 Task: Archive the email with the subject Introduction from softage.1@softage.net
Action: Mouse moved to (829, 91)
Screenshot: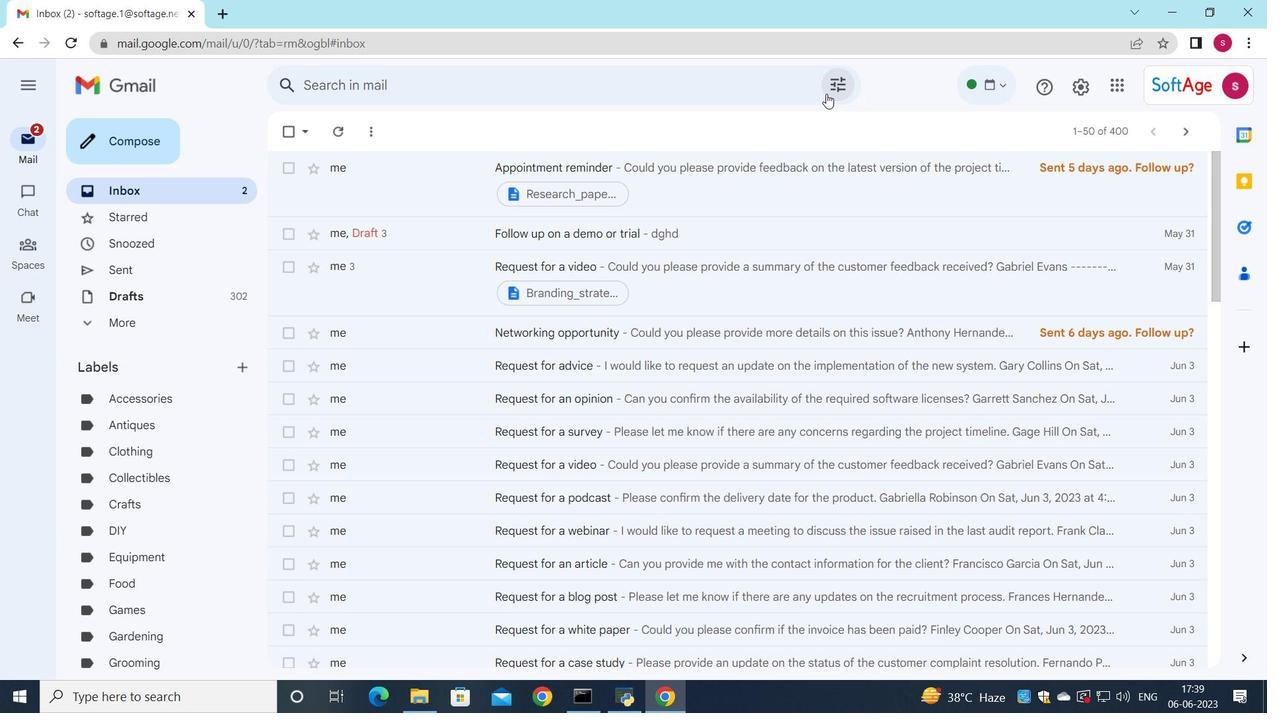 
Action: Mouse pressed left at (829, 91)
Screenshot: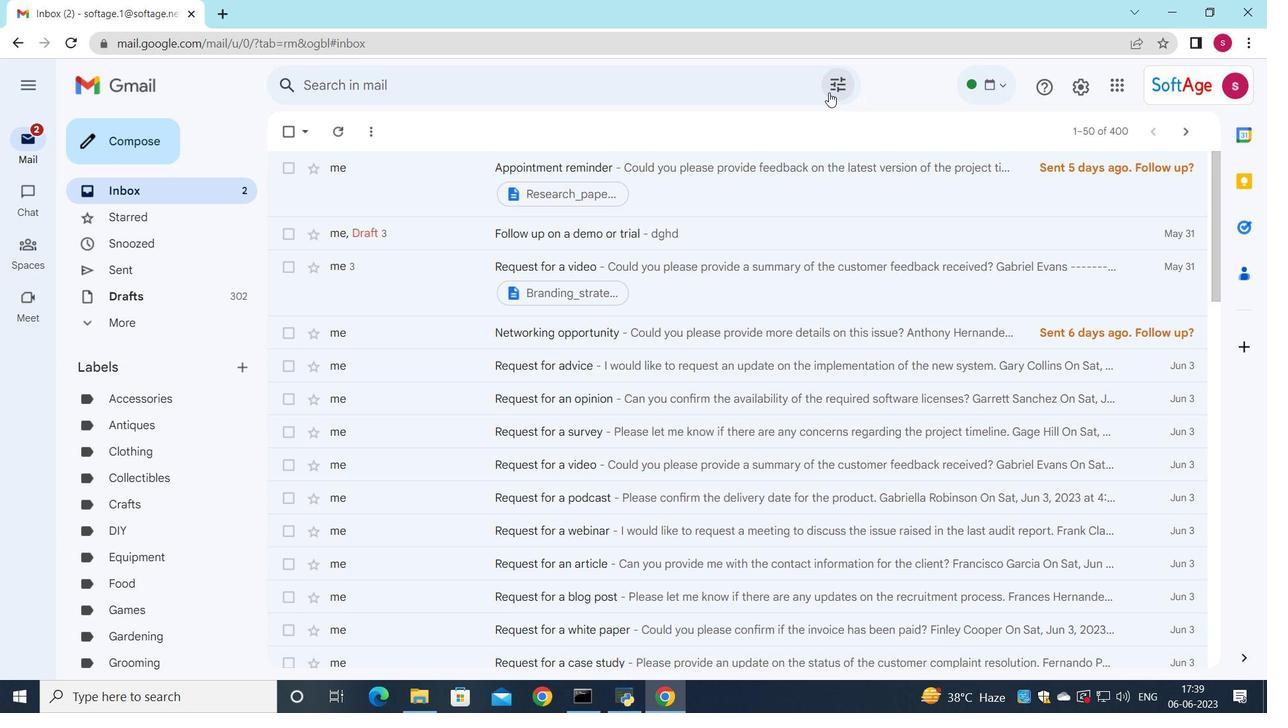 
Action: Mouse moved to (575, 172)
Screenshot: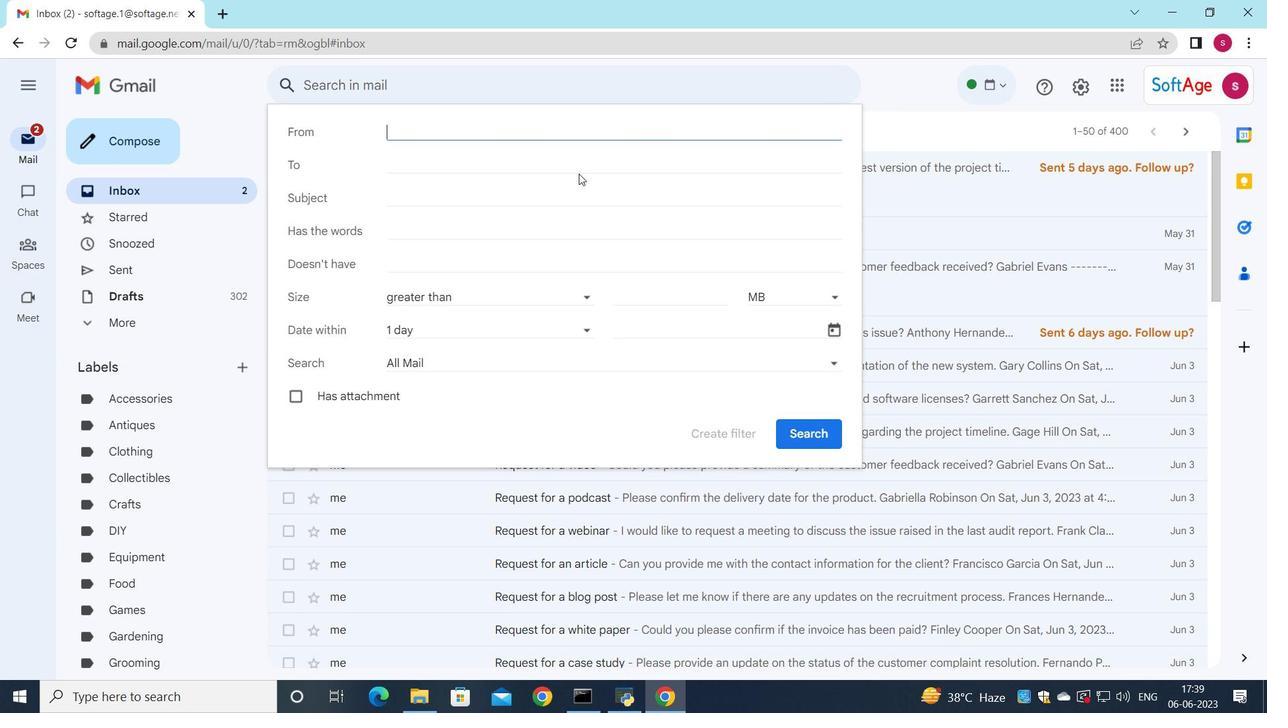 
Action: Key pressed so
Screenshot: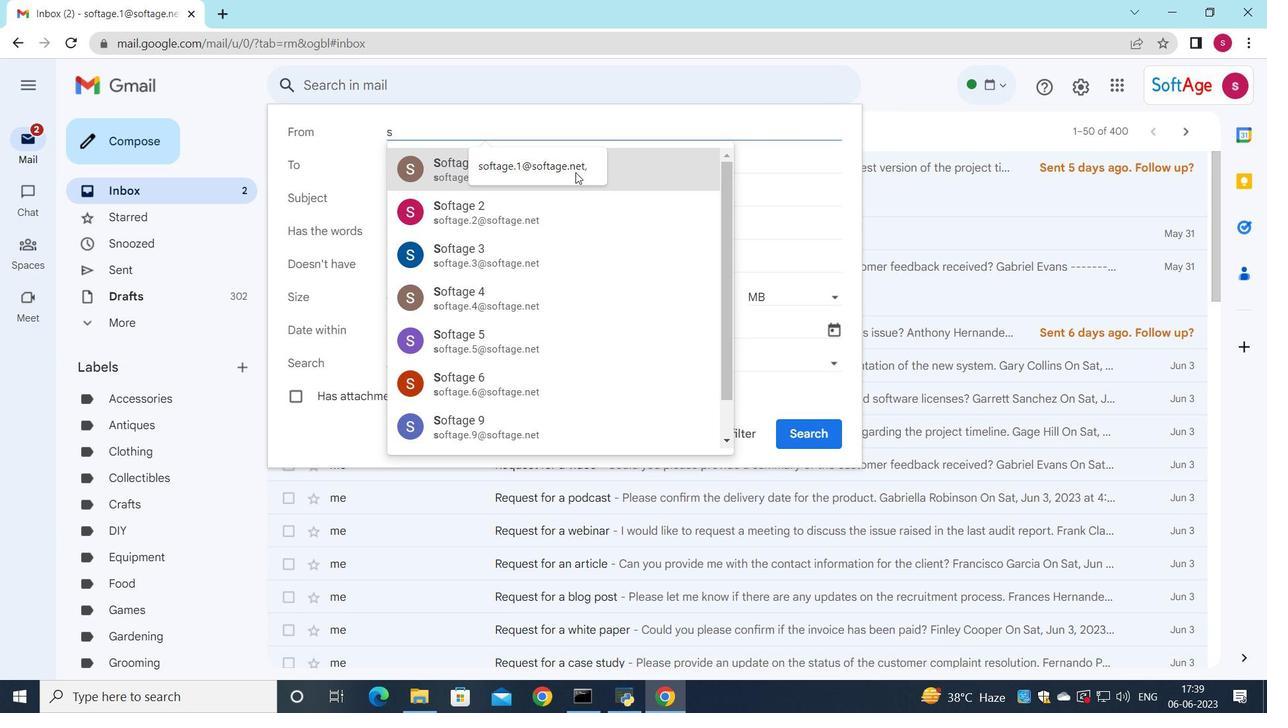 
Action: Mouse moved to (514, 161)
Screenshot: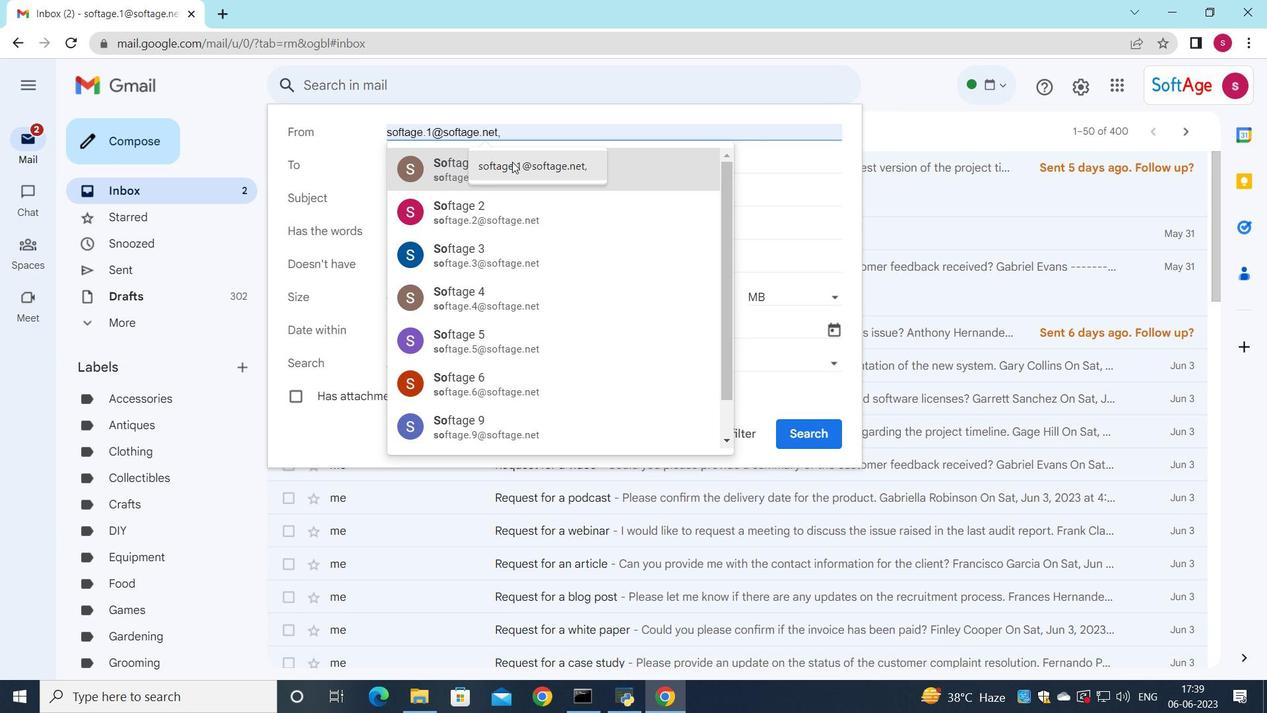 
Action: Mouse pressed left at (514, 161)
Screenshot: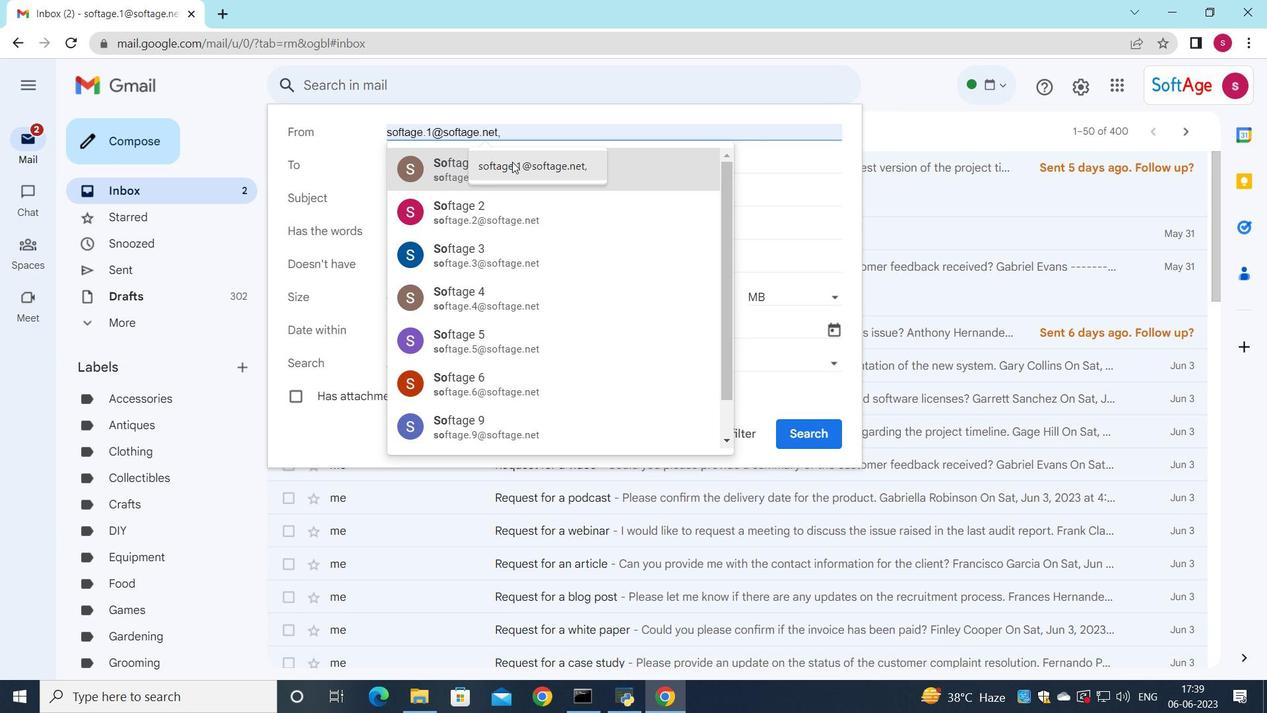 
Action: Mouse moved to (421, 203)
Screenshot: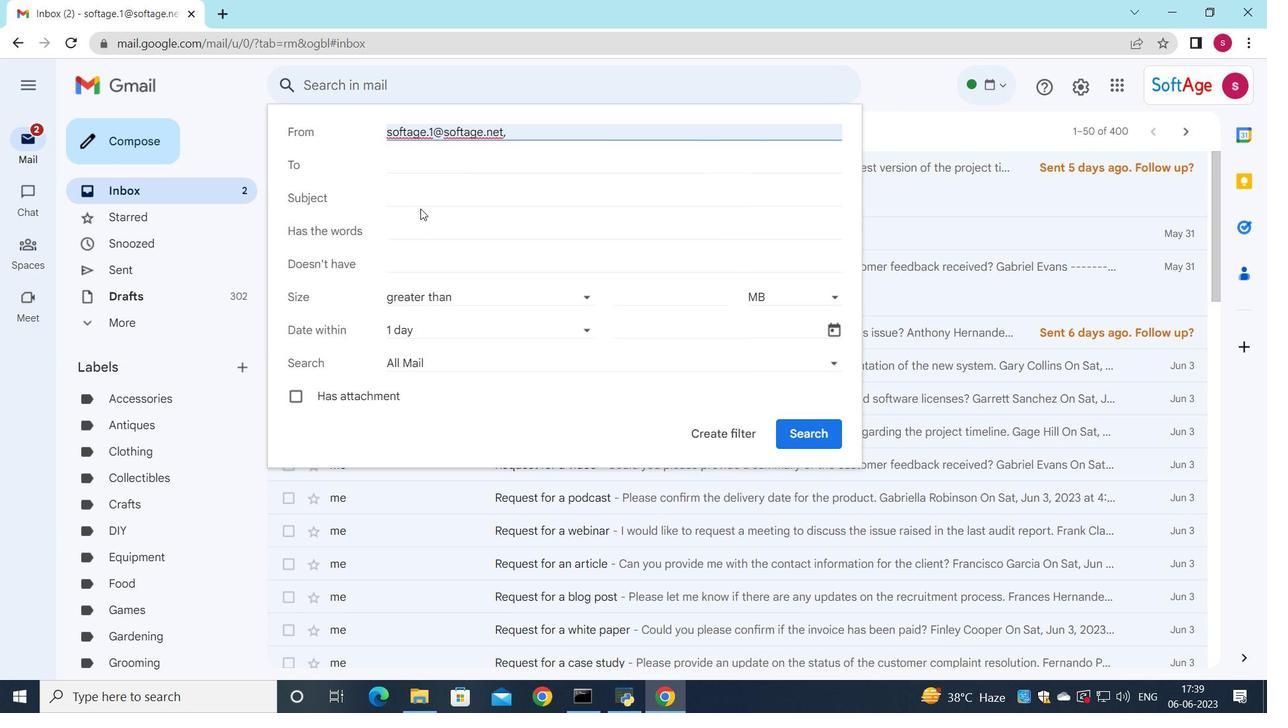 
Action: Mouse pressed left at (421, 203)
Screenshot: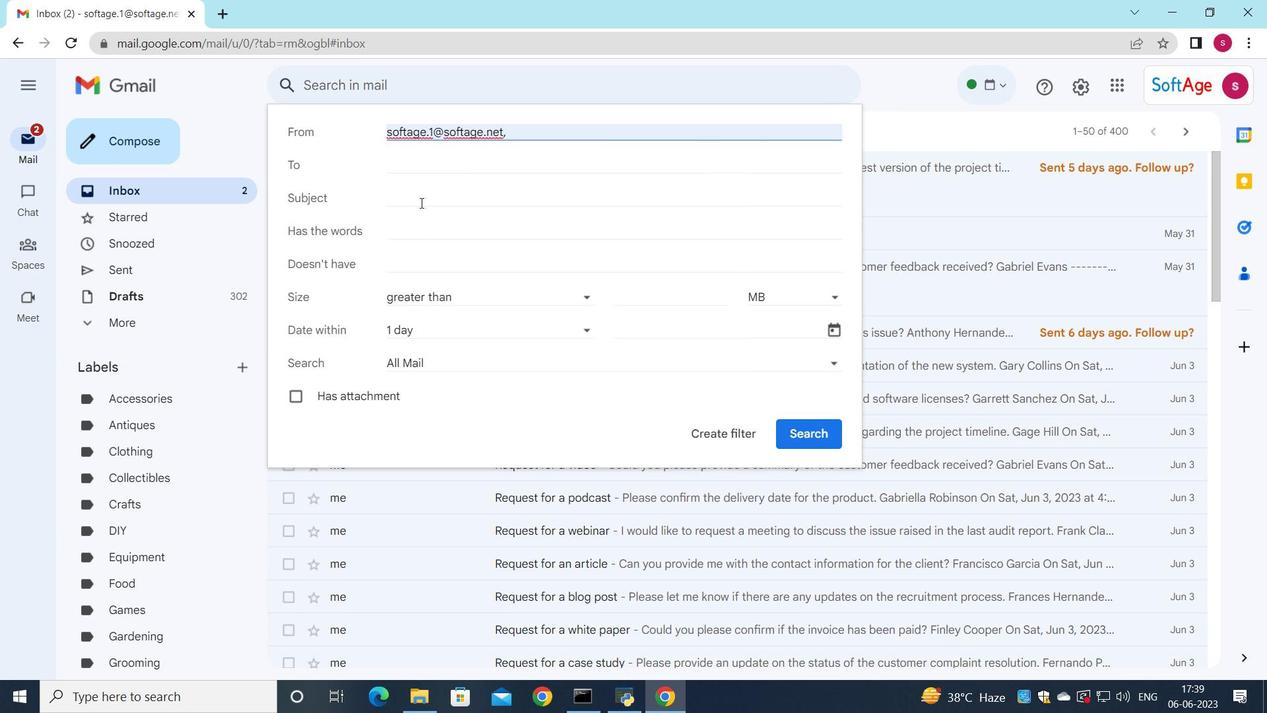 
Action: Mouse moved to (427, 207)
Screenshot: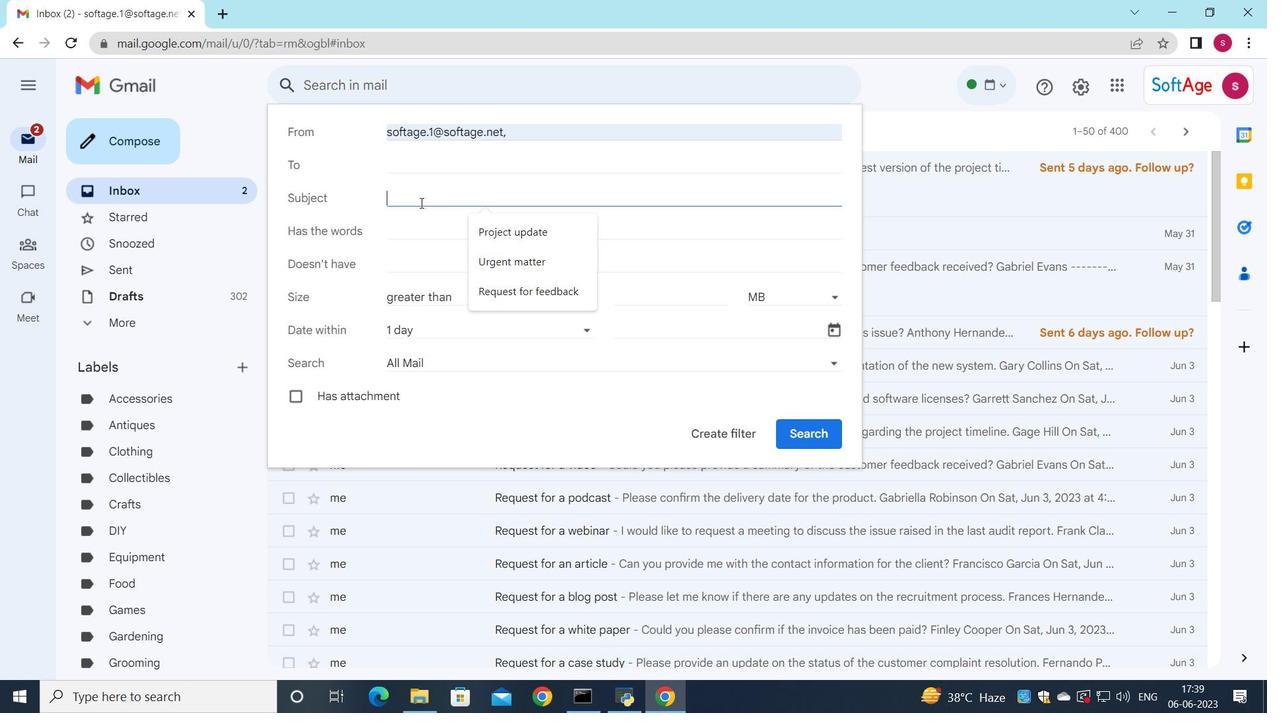 
Action: Key pressed <Key.shift><Key.shift><Key.shift>I
Screenshot: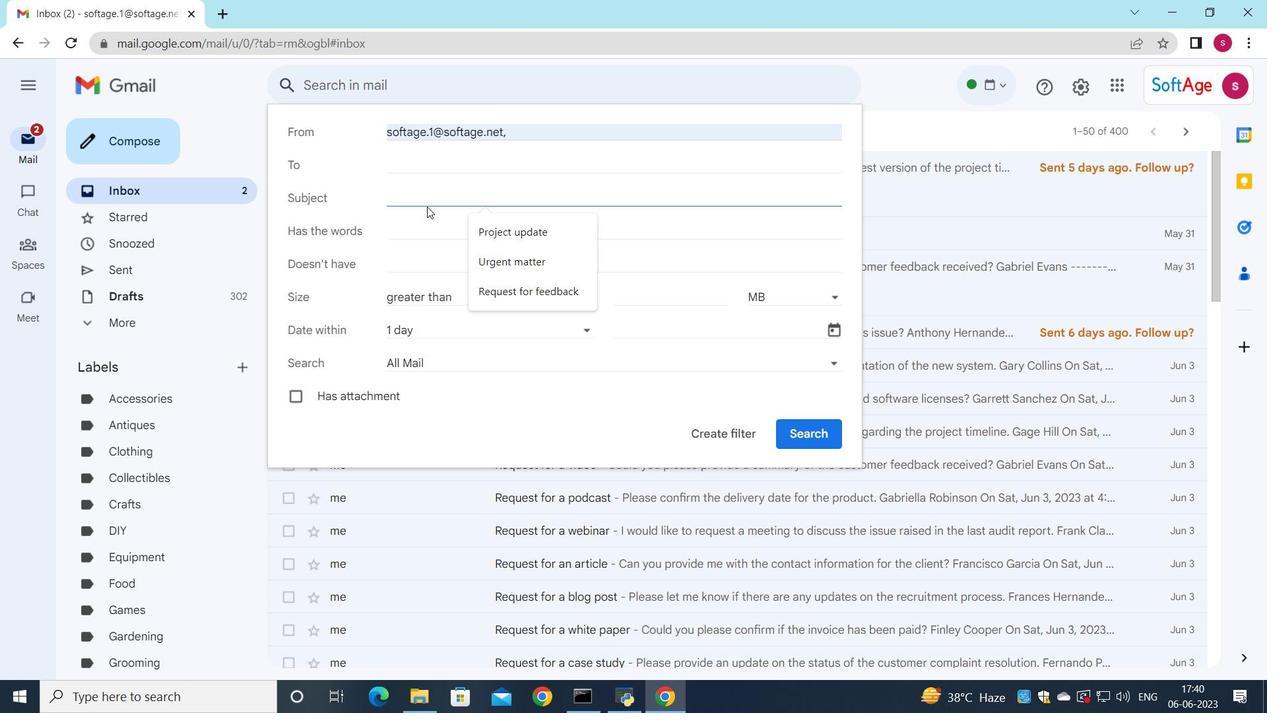 
Action: Mouse moved to (429, 208)
Screenshot: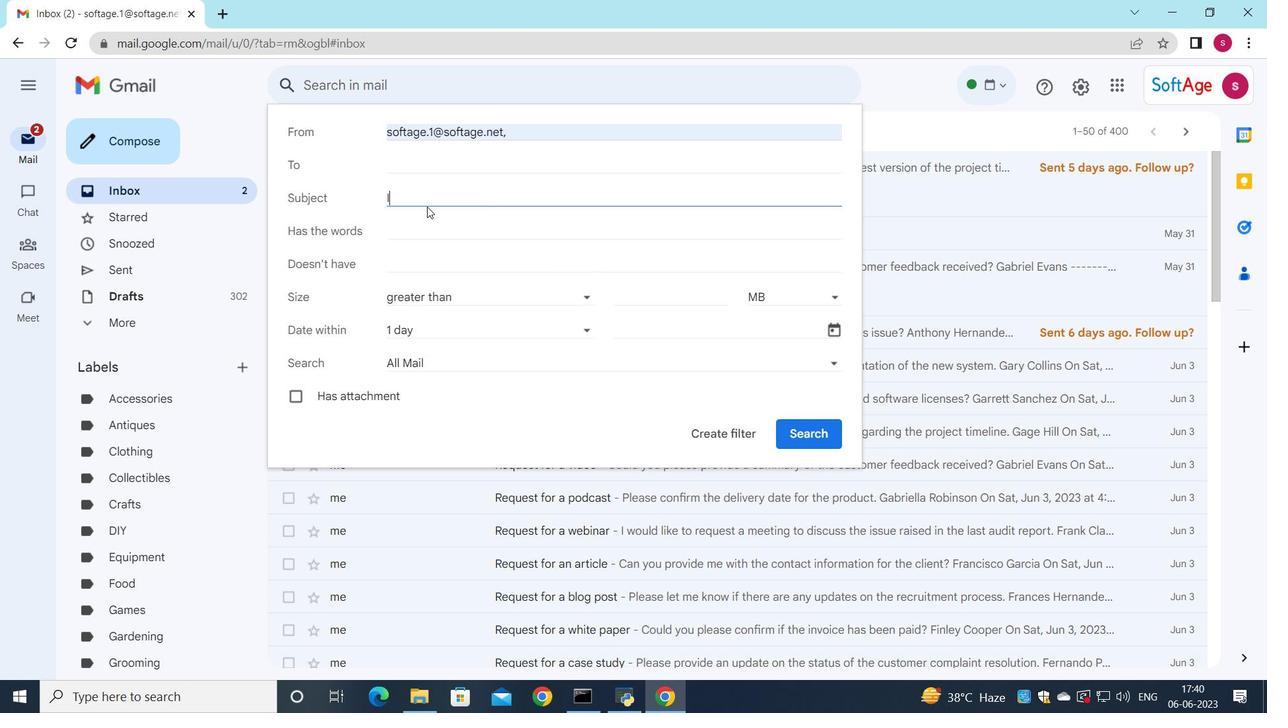 
Action: Key pressed ntr
Screenshot: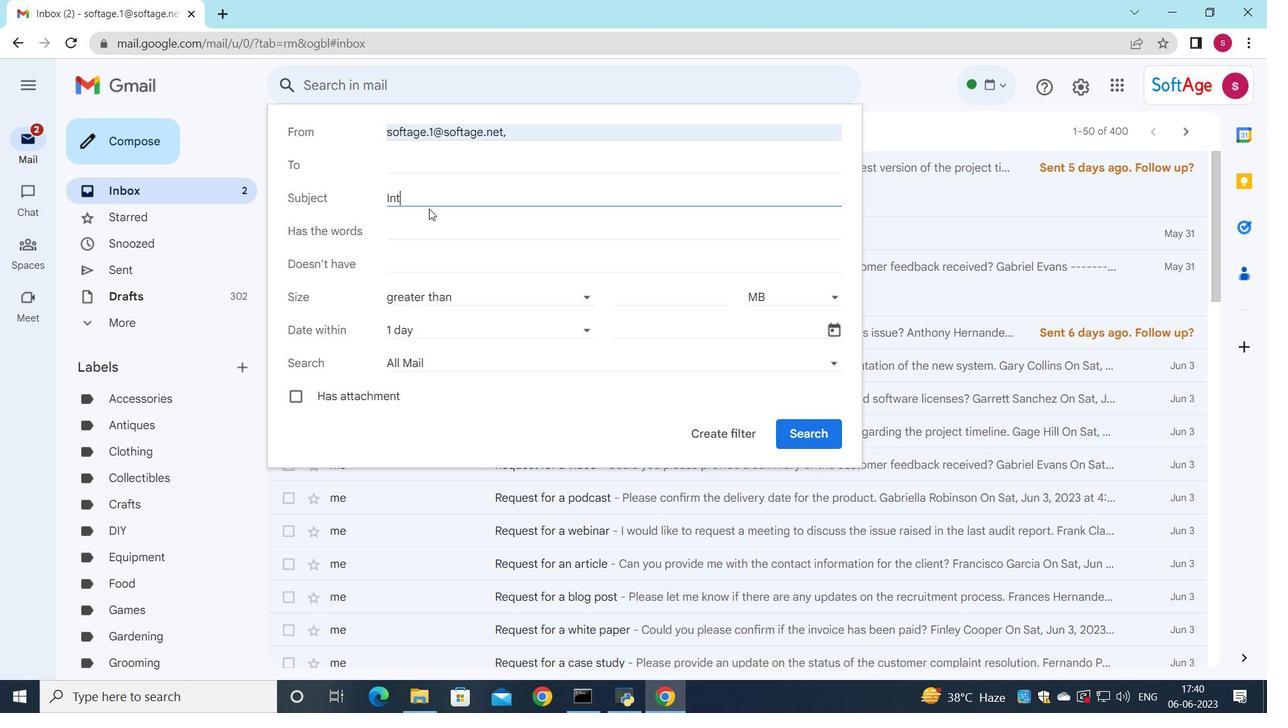 
Action: Mouse moved to (439, 209)
Screenshot: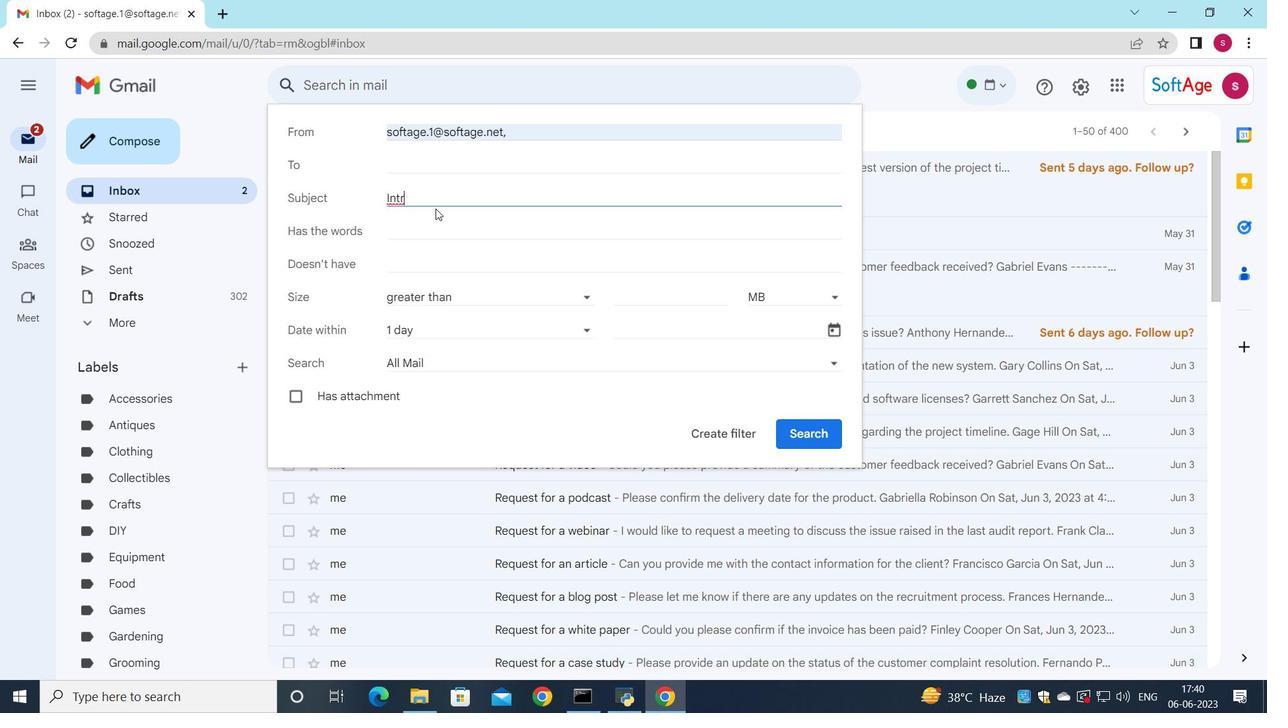 
Action: Key pressed odo
Screenshot: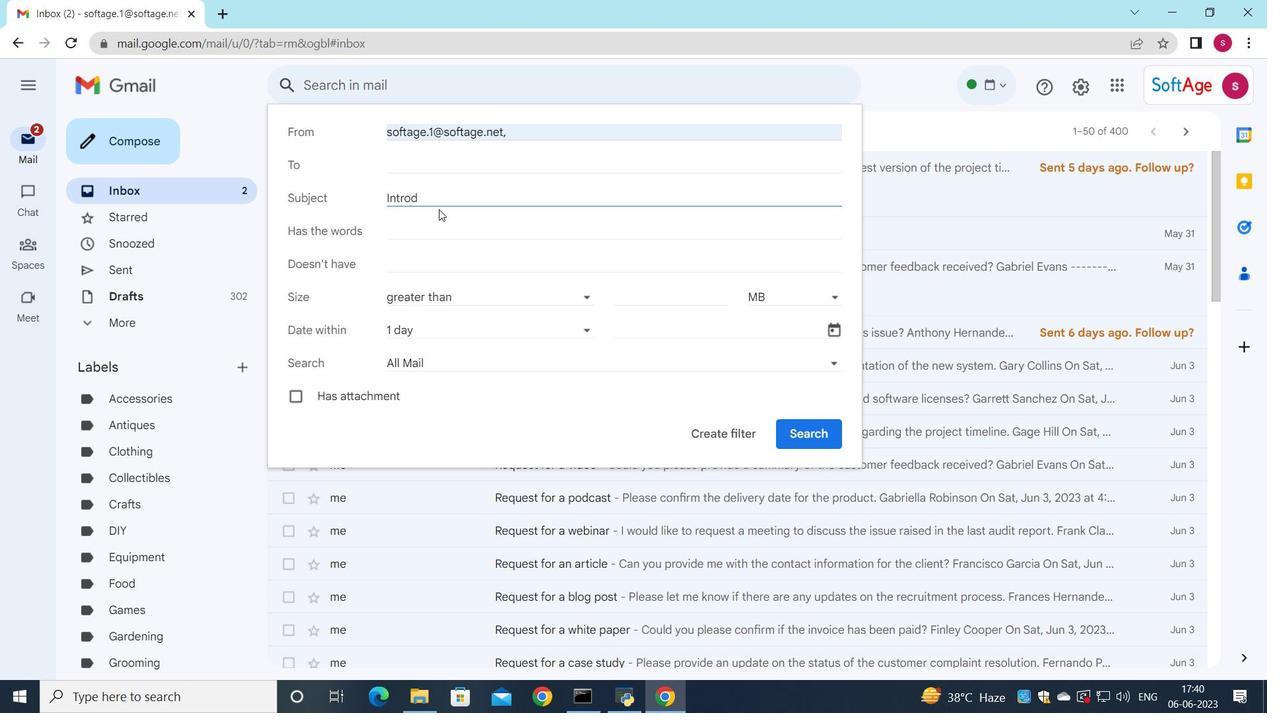 
Action: Mouse moved to (440, 209)
Screenshot: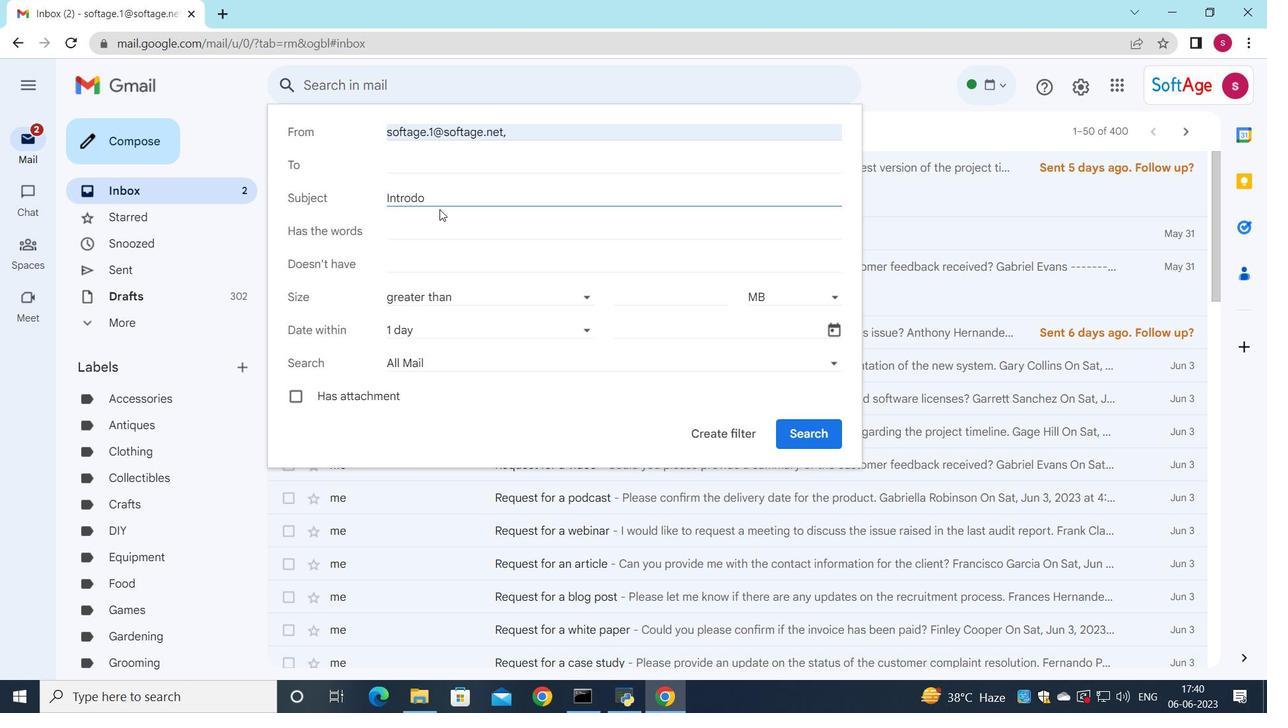 
Action: Key pressed <Key.backspace>
Screenshot: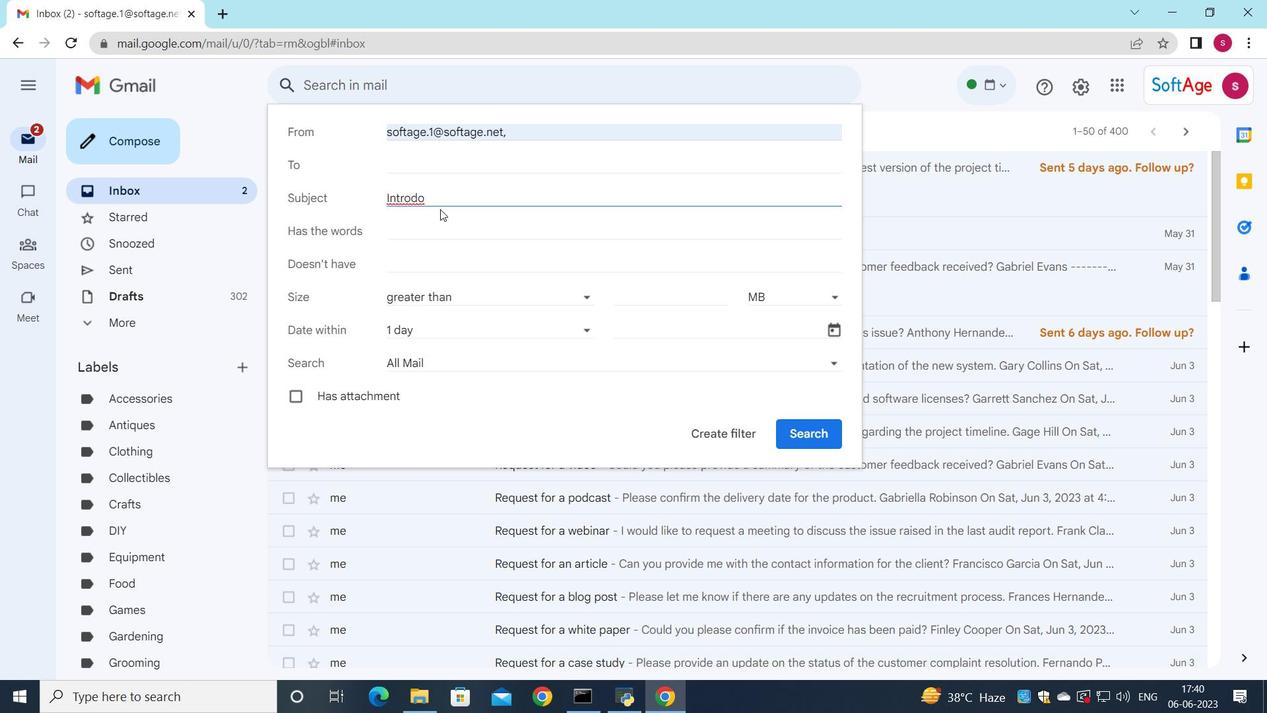 
Action: Mouse moved to (435, 213)
Screenshot: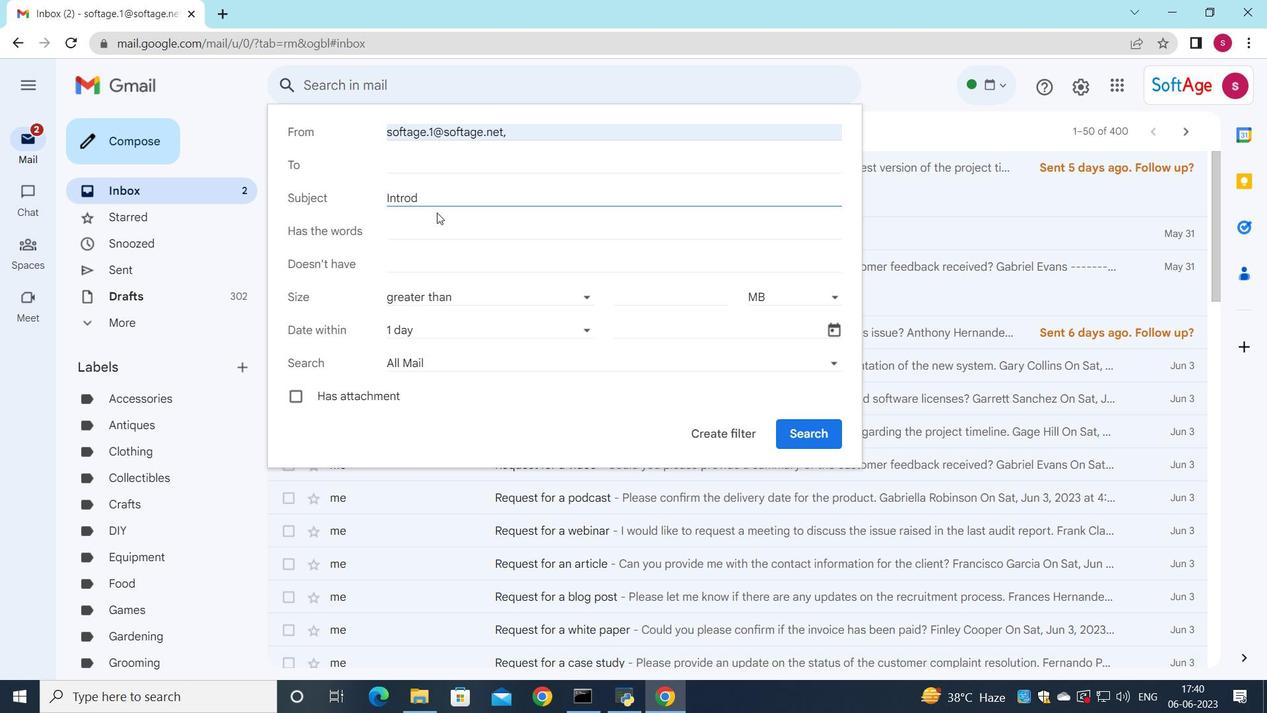 
Action: Key pressed uctio
Screenshot: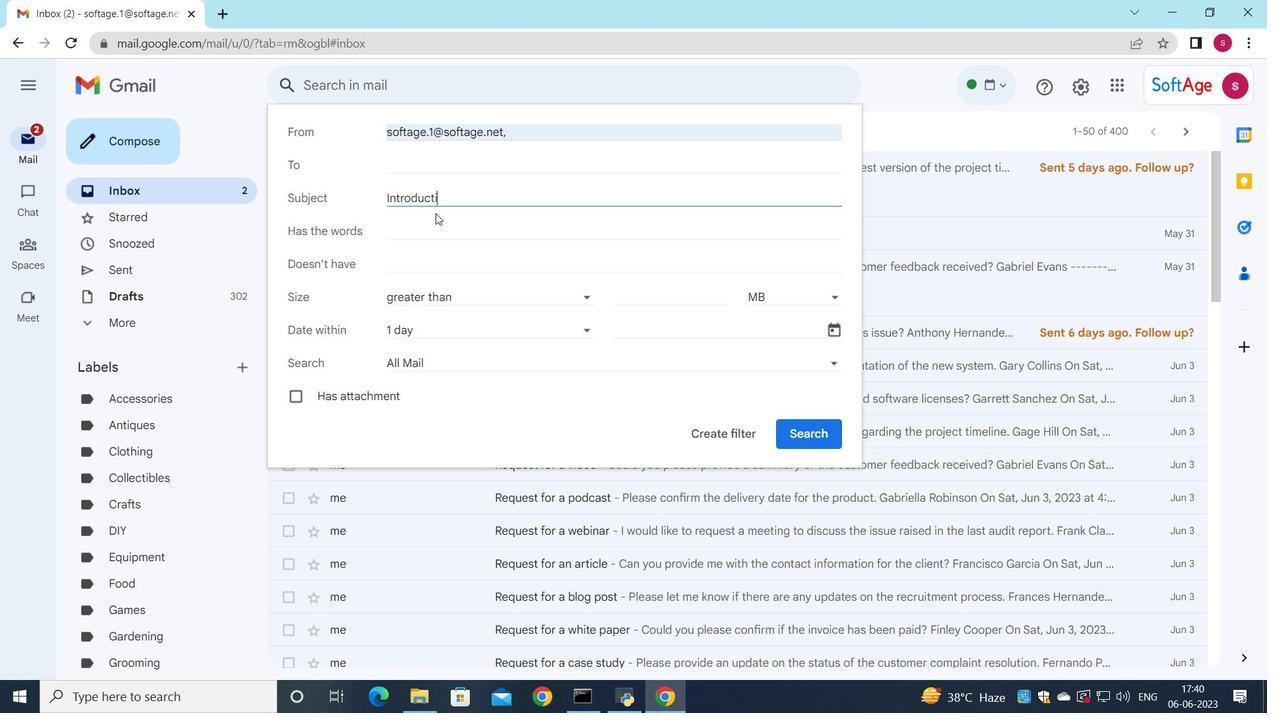 
Action: Mouse moved to (460, 205)
Screenshot: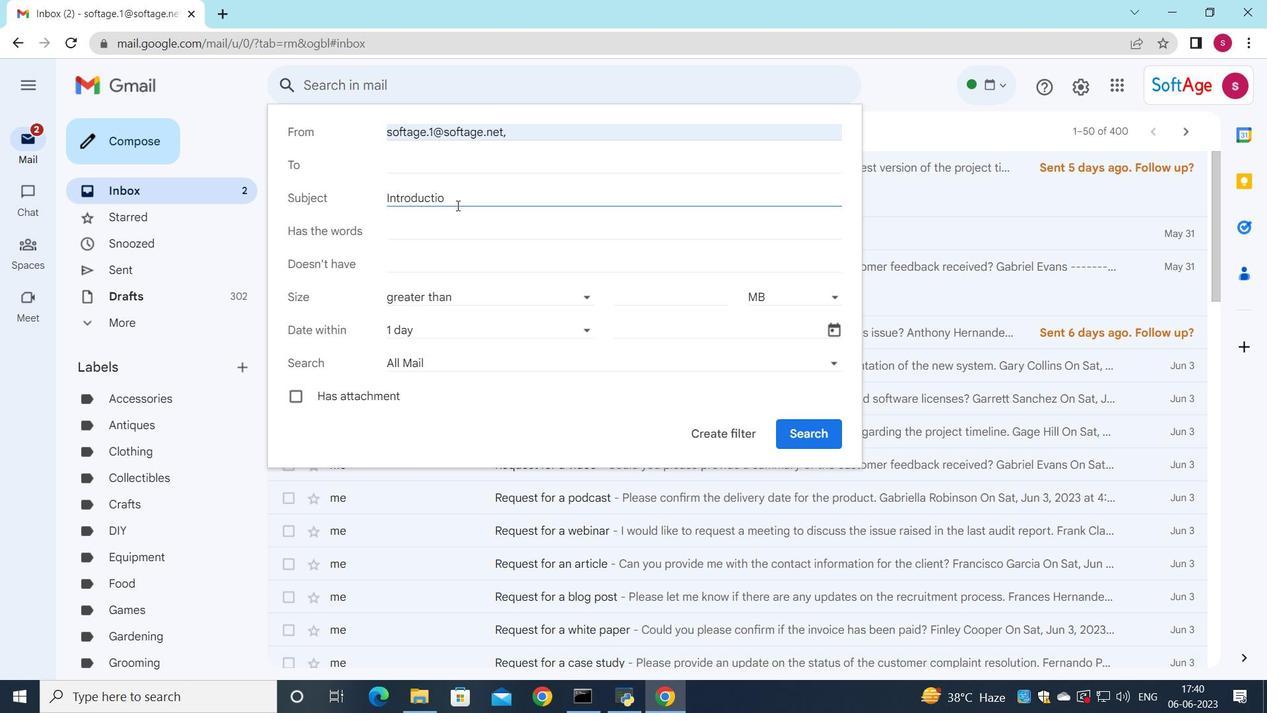 
Action: Key pressed n
Screenshot: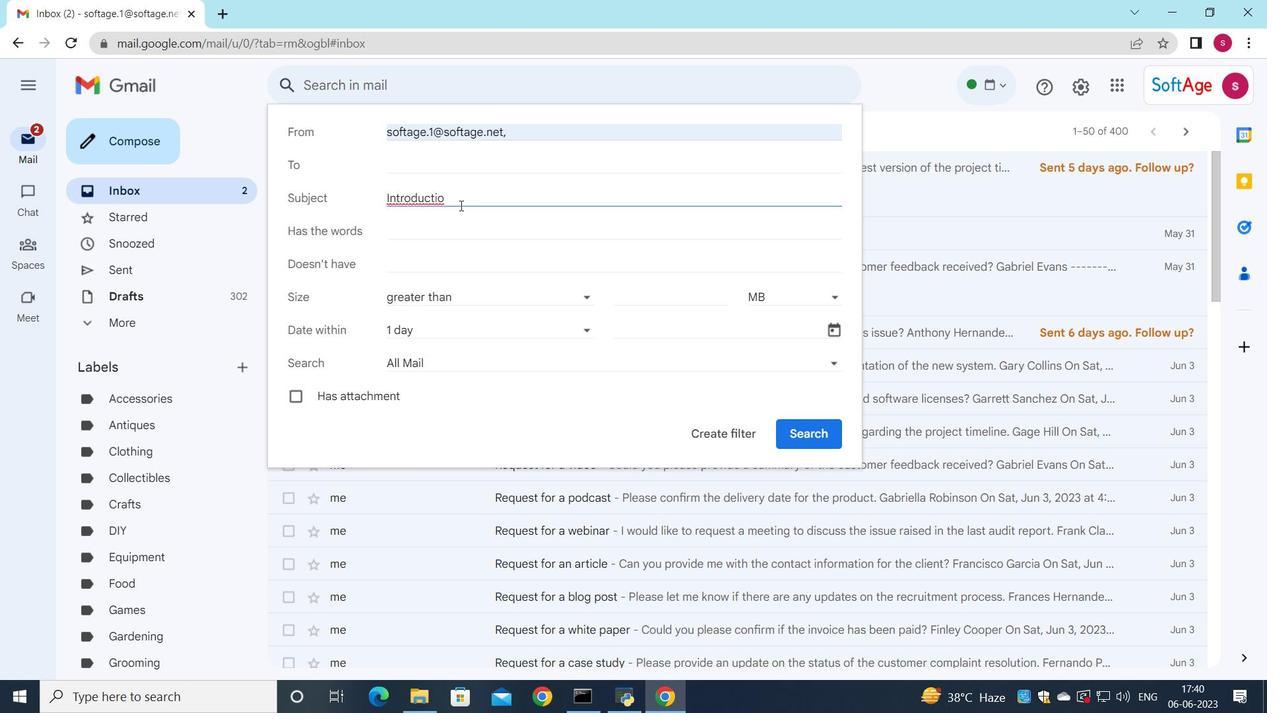 
Action: Mouse moved to (569, 330)
Screenshot: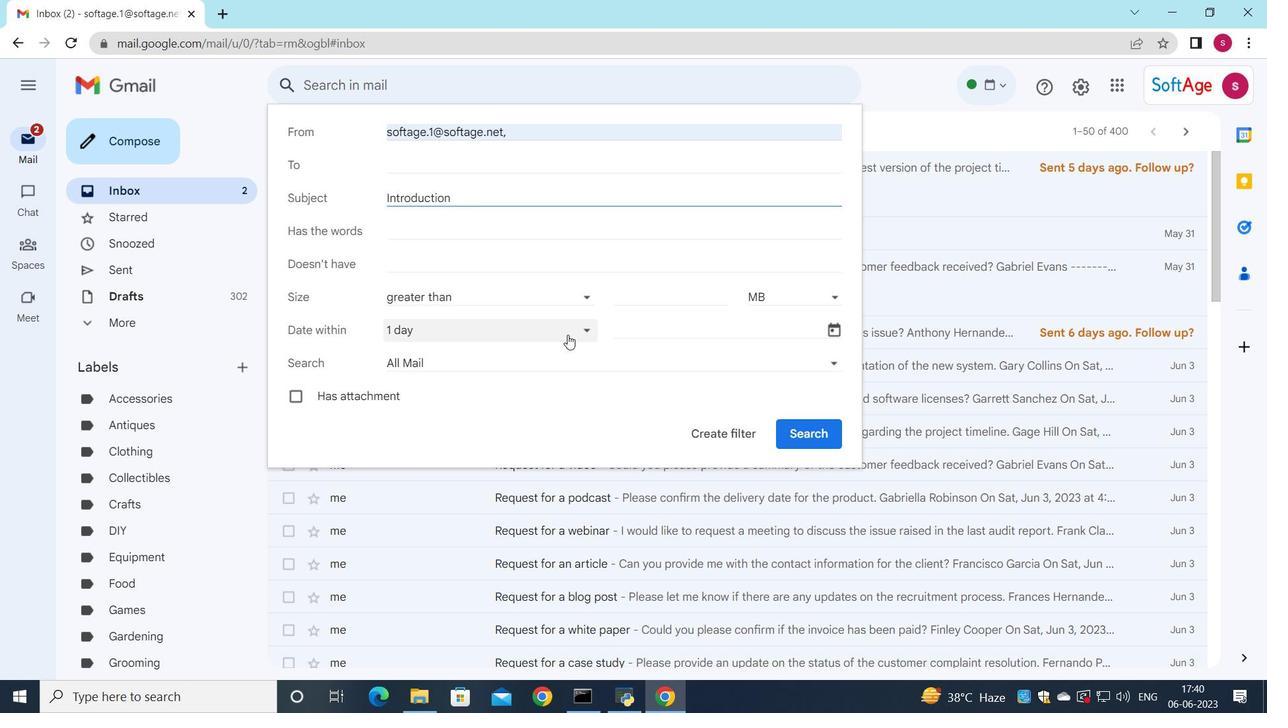 
Action: Mouse pressed left at (569, 330)
Screenshot: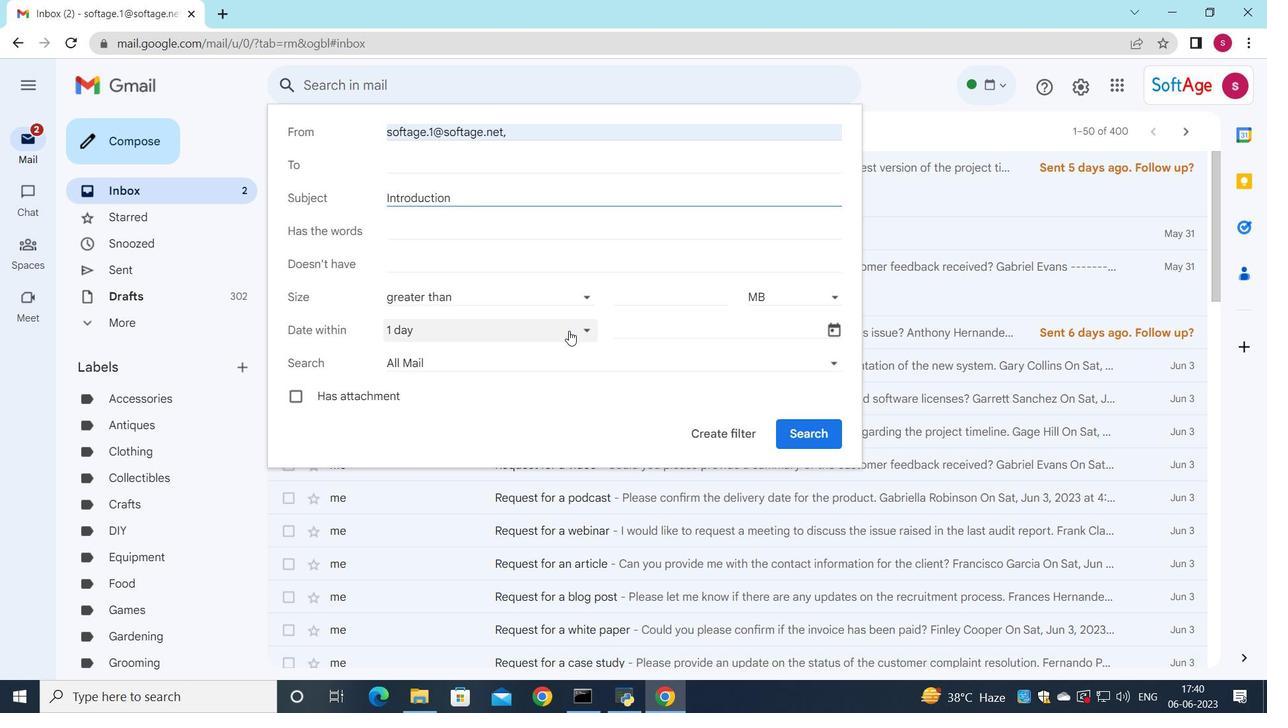 
Action: Mouse moved to (487, 515)
Screenshot: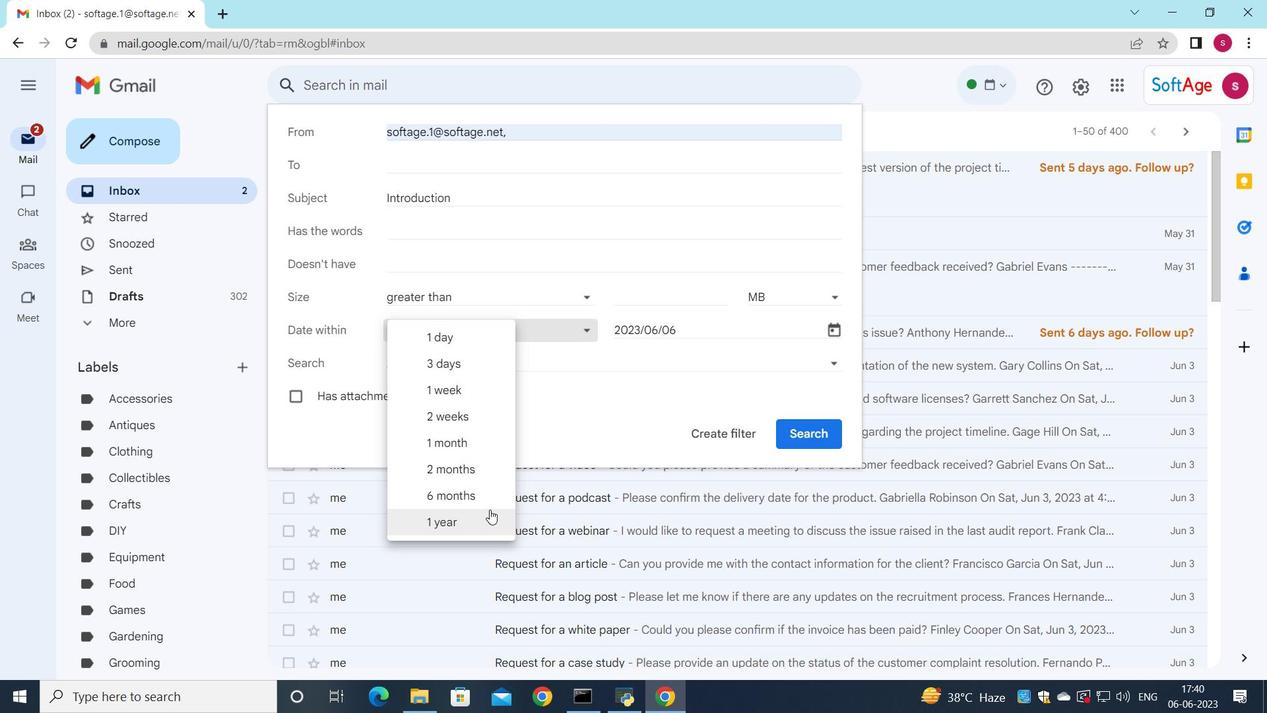 
Action: Mouse pressed left at (487, 515)
Screenshot: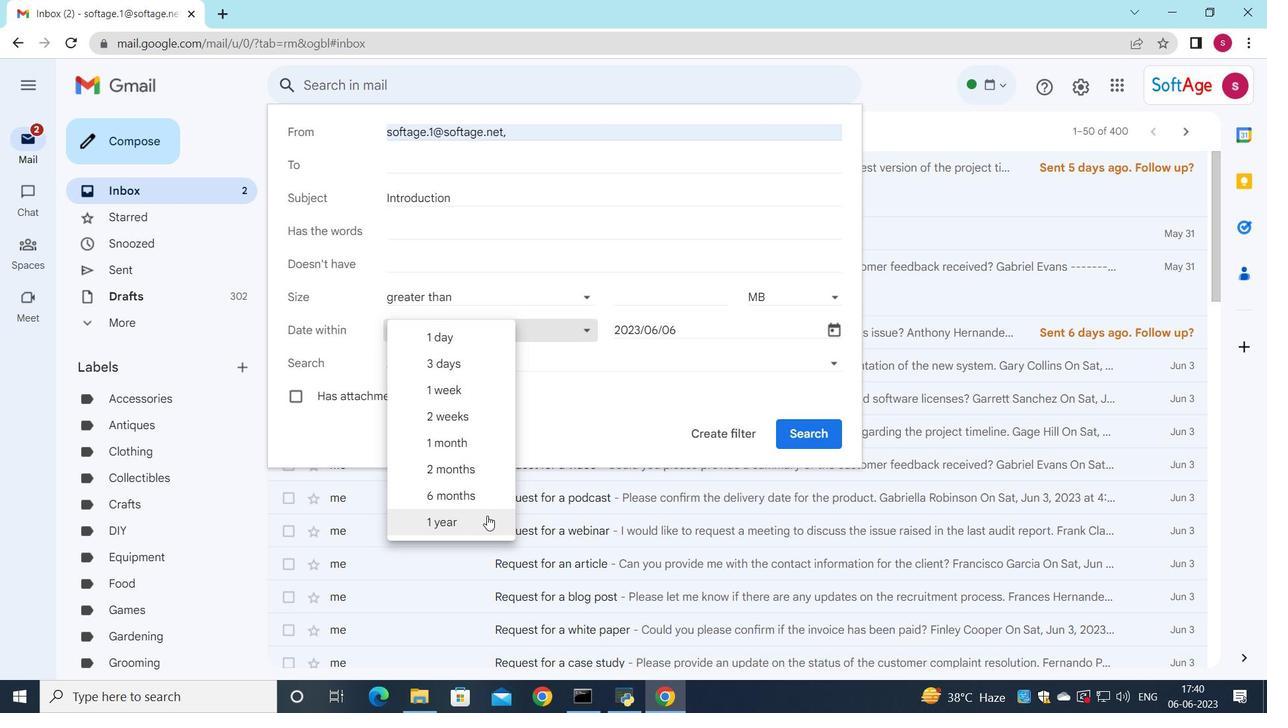 
Action: Mouse moved to (794, 439)
Screenshot: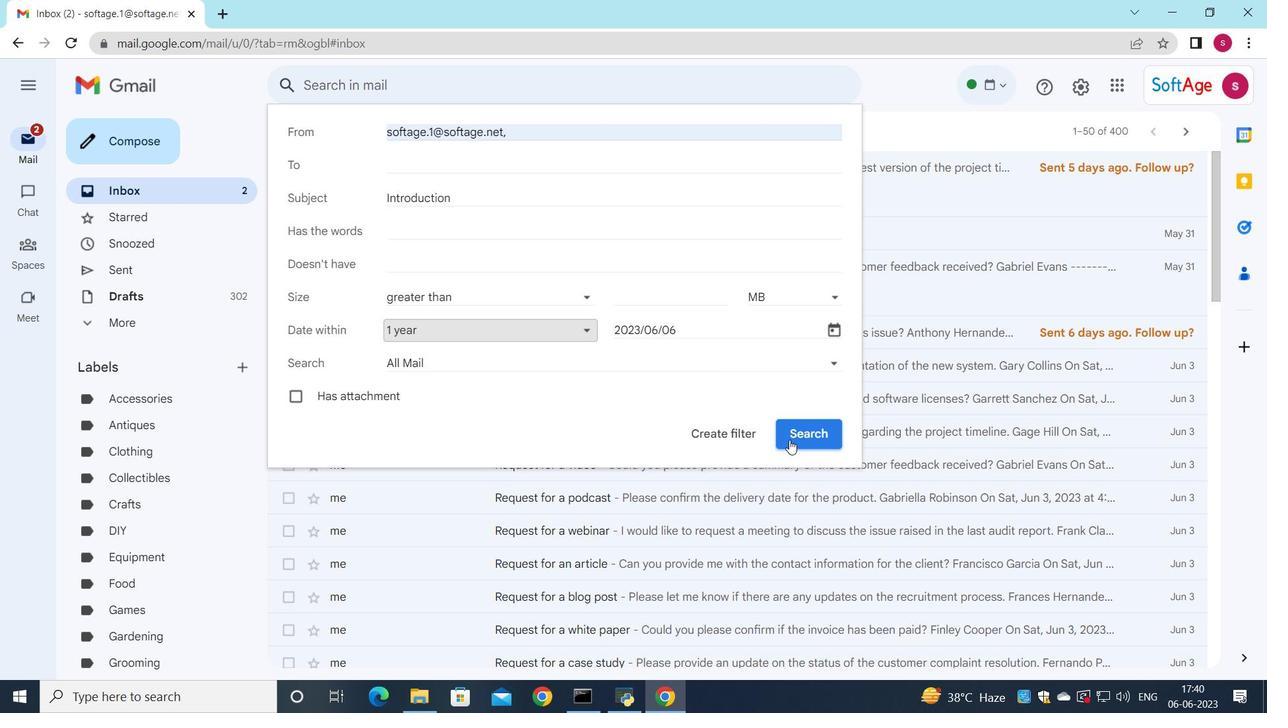 
Action: Mouse pressed left at (794, 439)
Screenshot: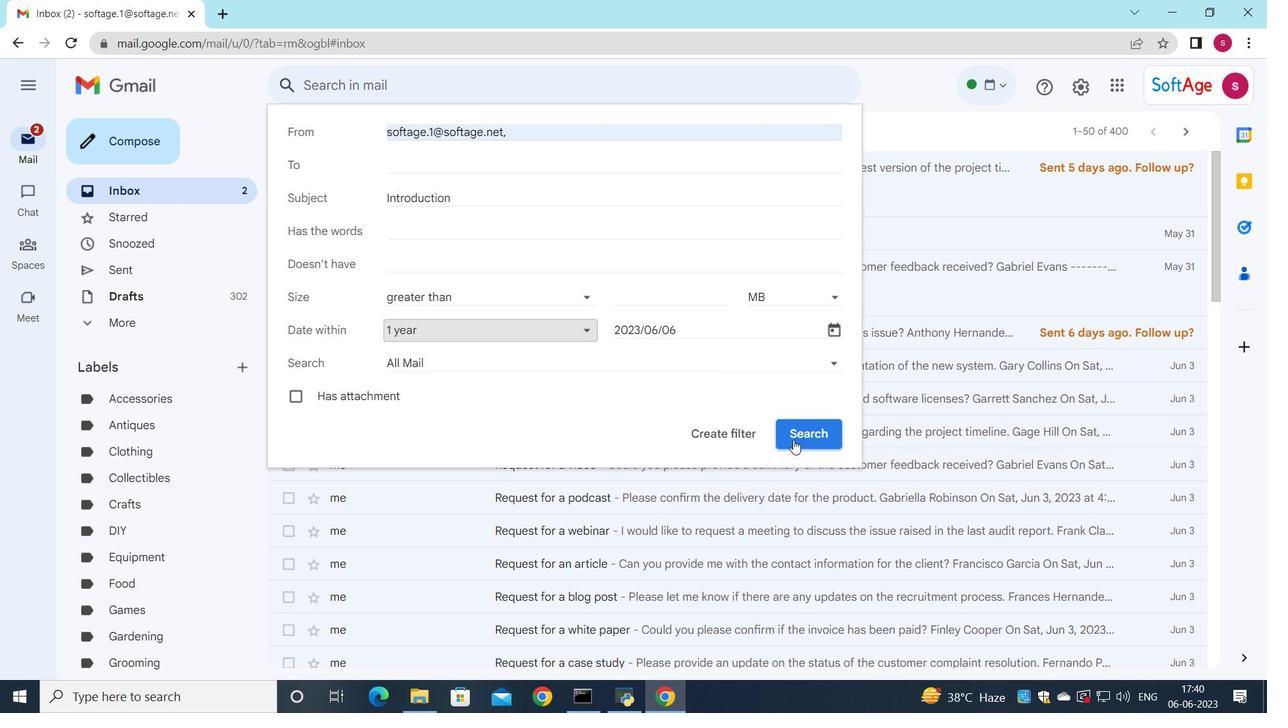 
Action: Mouse moved to (635, 283)
Screenshot: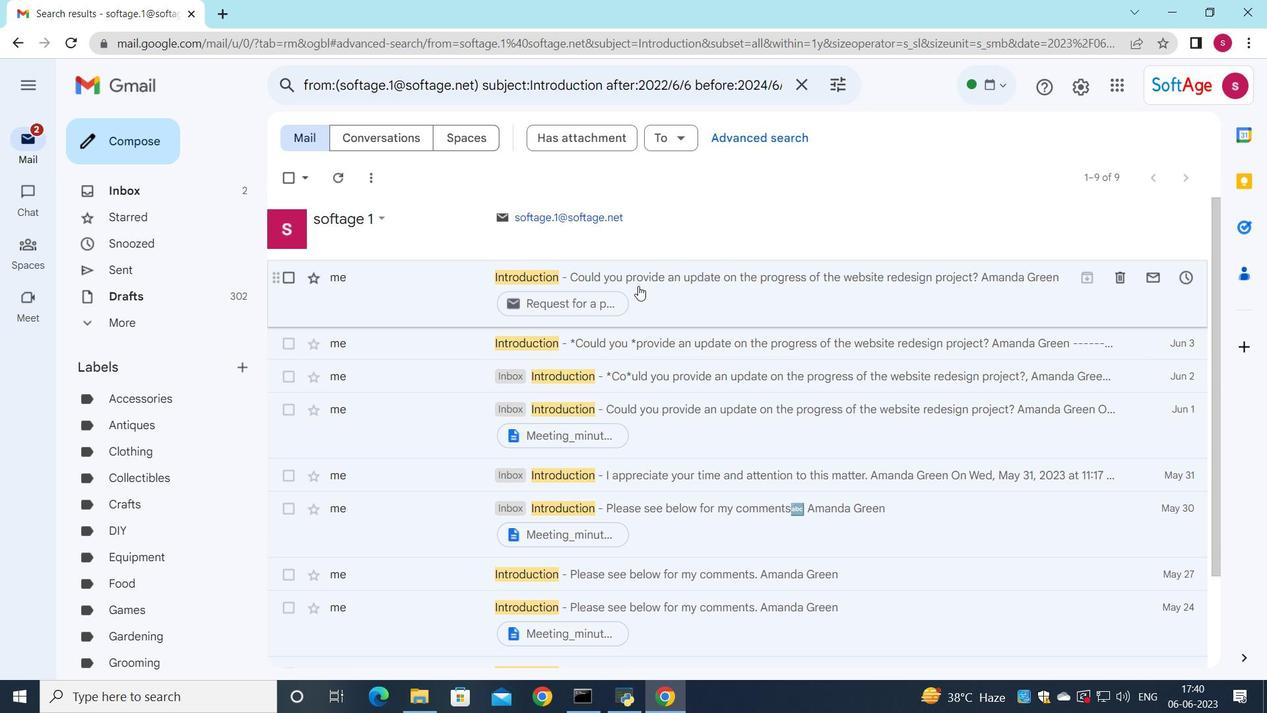 
Action: Mouse pressed left at (635, 283)
Screenshot: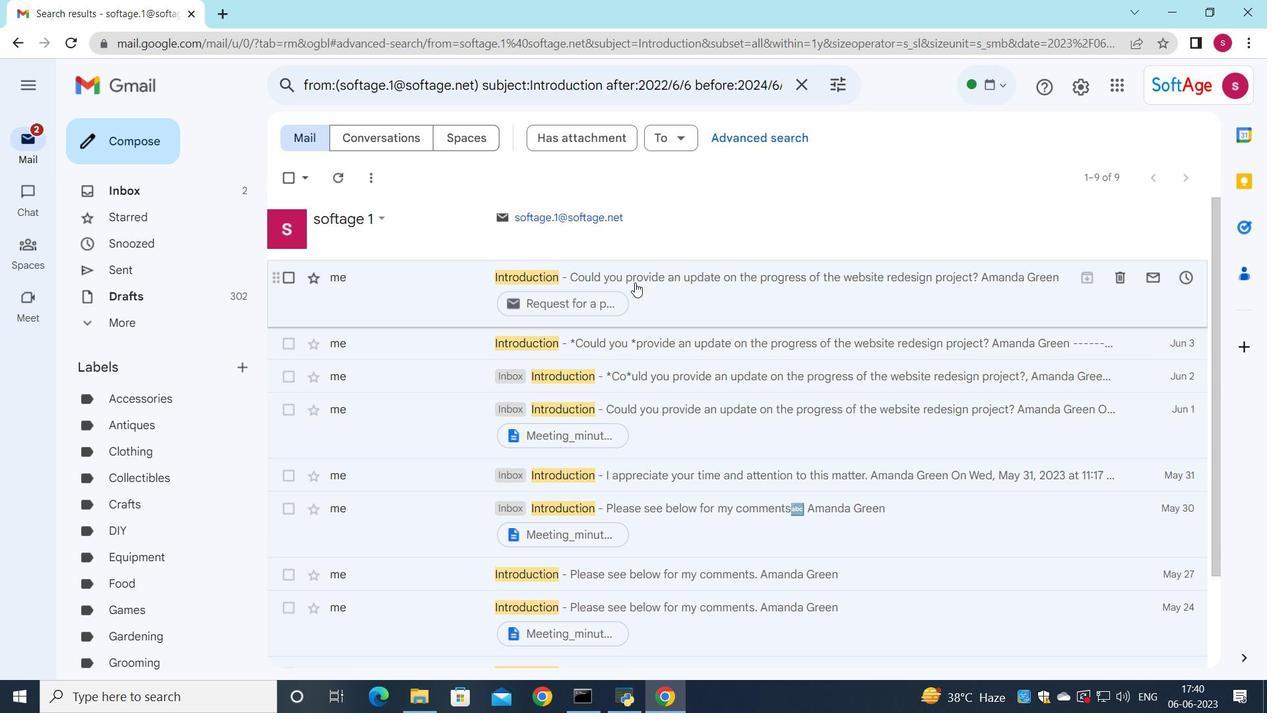 
